 Task: Add a field from the Popular template Effort Level with name Wavelength.
Action: Mouse moved to (934, 99)
Screenshot: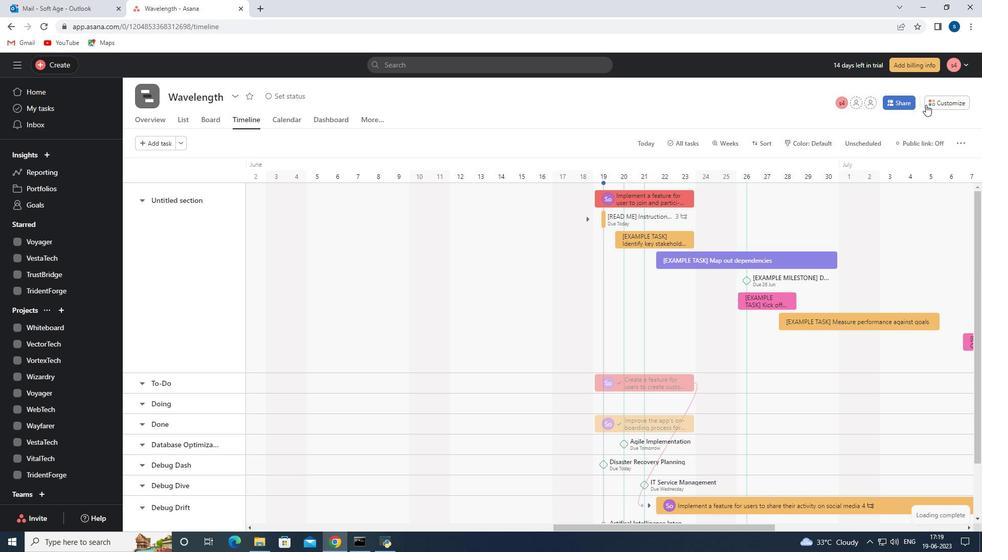 
Action: Mouse pressed left at (934, 99)
Screenshot: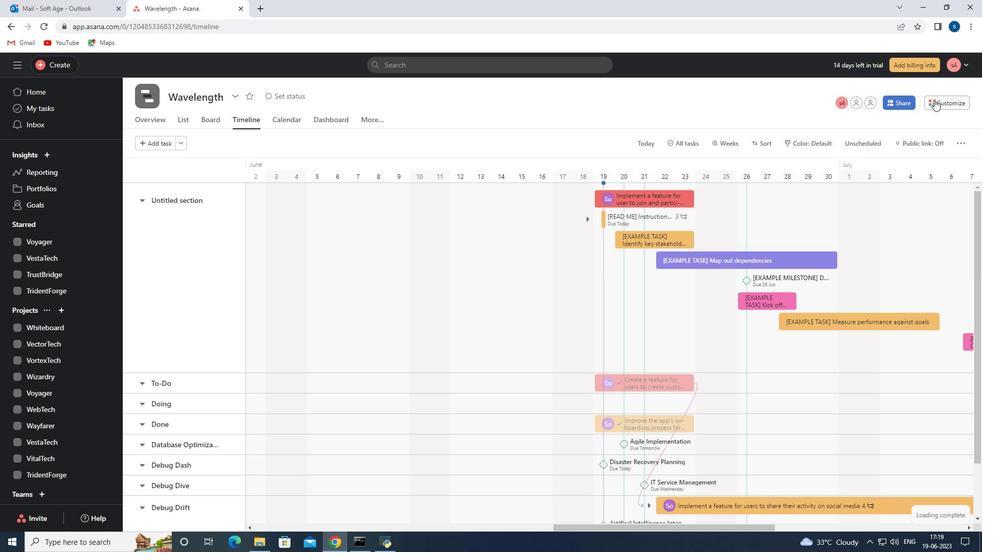 
Action: Mouse moved to (773, 214)
Screenshot: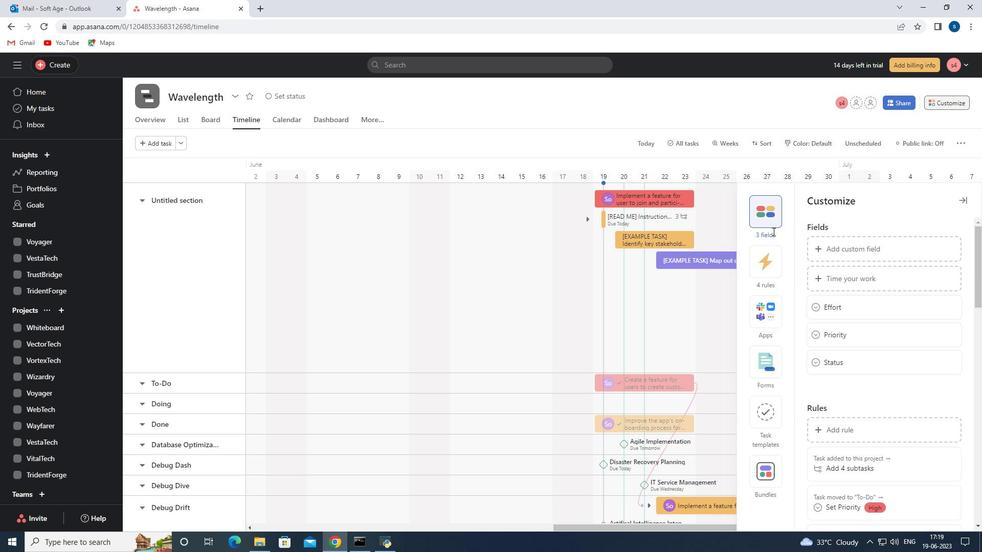 
Action: Mouse pressed left at (773, 214)
Screenshot: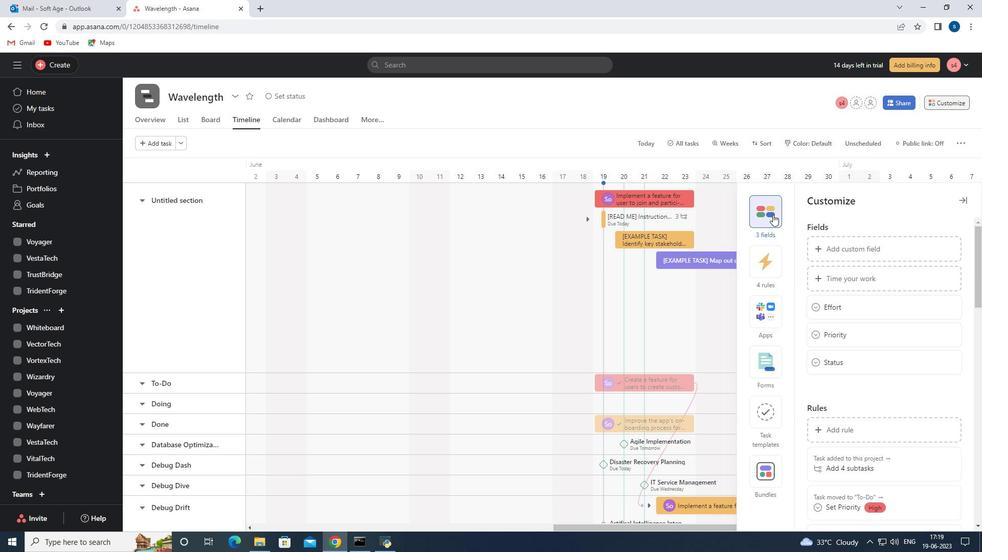 
Action: Mouse moved to (865, 250)
Screenshot: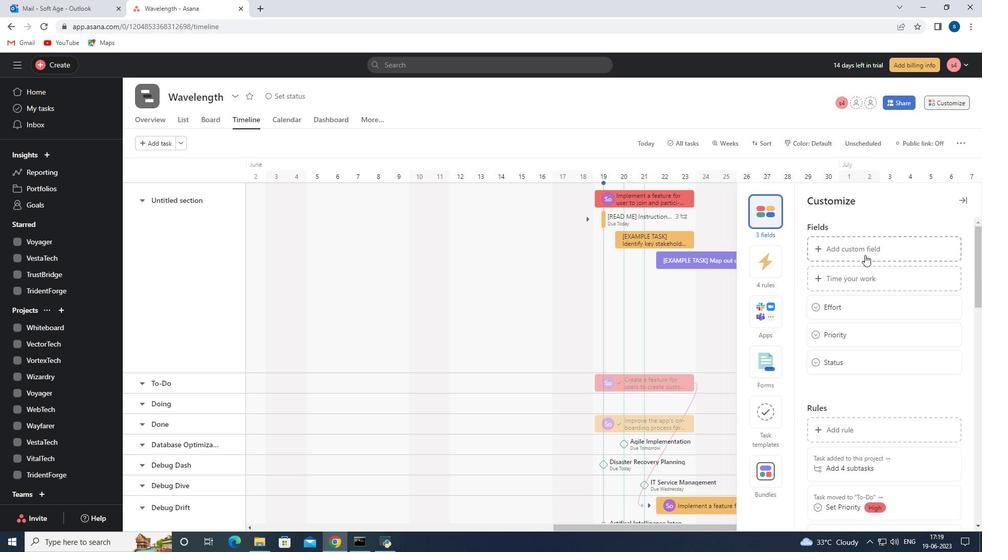 
Action: Mouse pressed left at (865, 250)
Screenshot: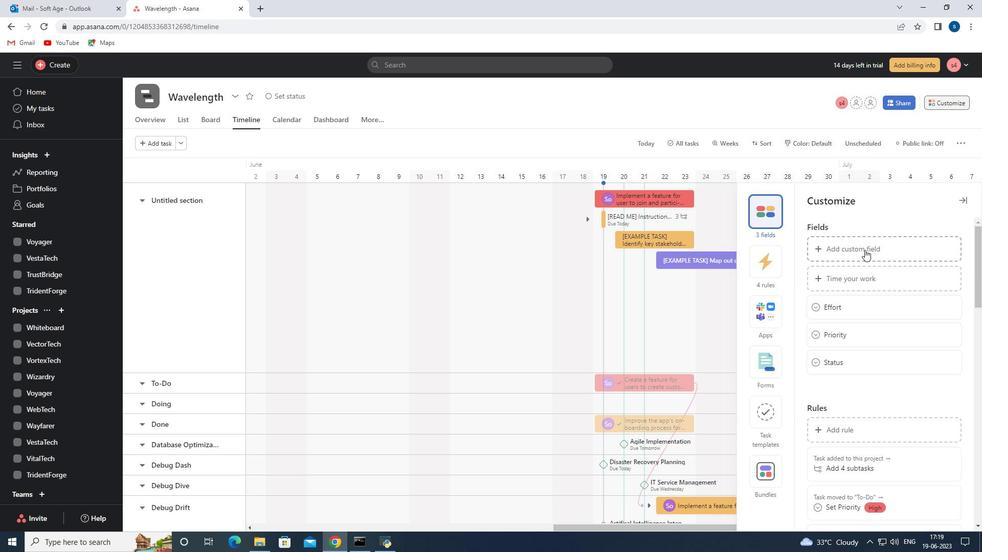 
Action: Mouse moved to (471, 180)
Screenshot: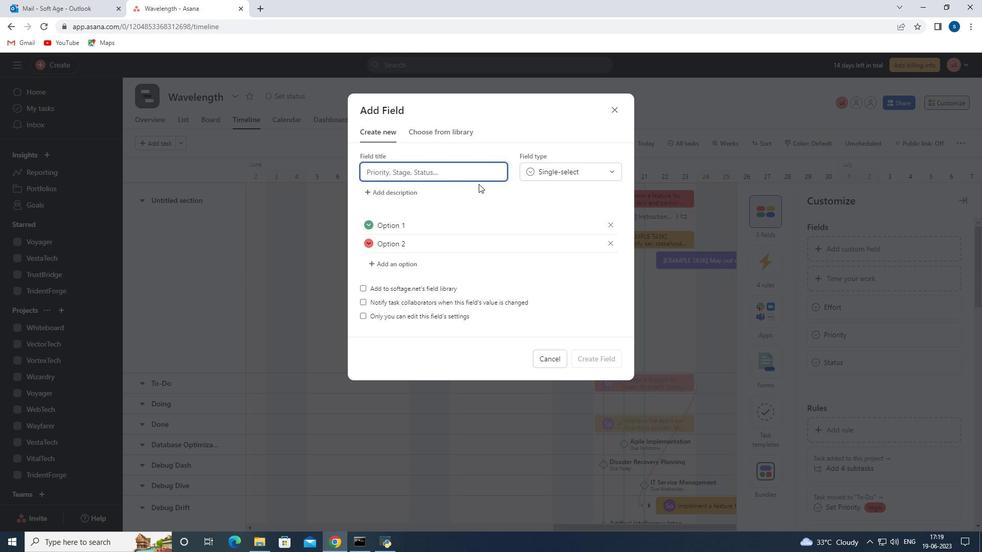 
Action: Key pressed <Key.shift>Effort<Key.space><Key.shift>Level
Screenshot: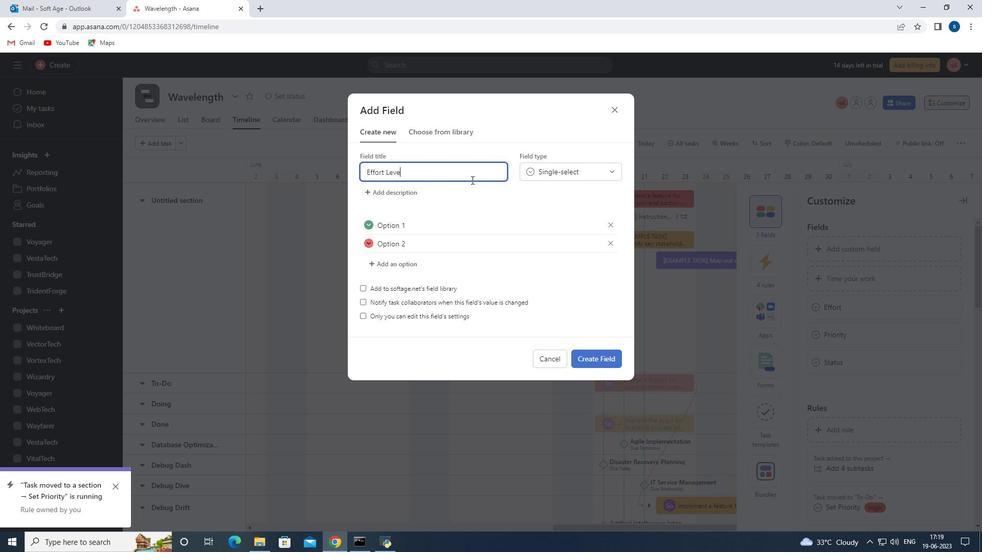 
Action: Mouse moved to (604, 357)
Screenshot: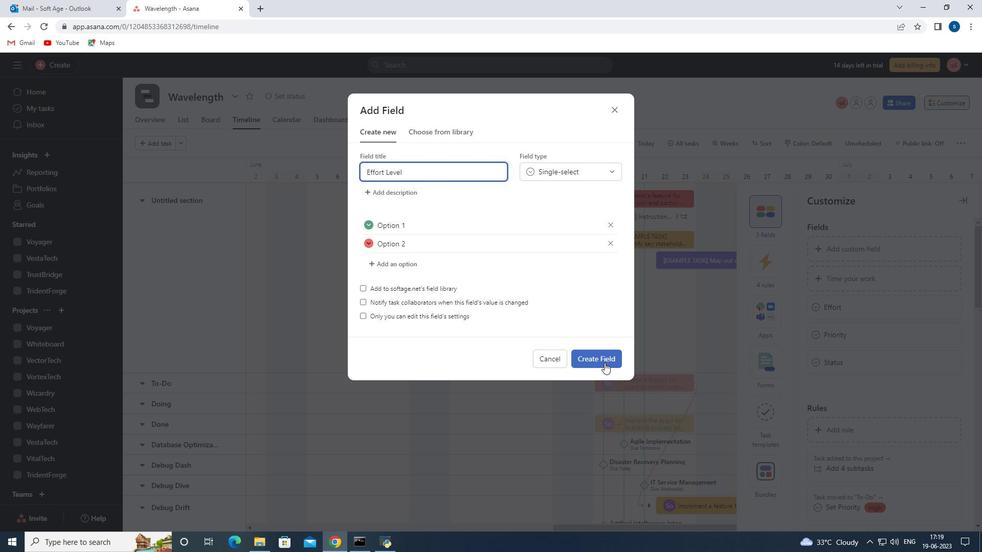 
Action: Mouse pressed left at (604, 357)
Screenshot: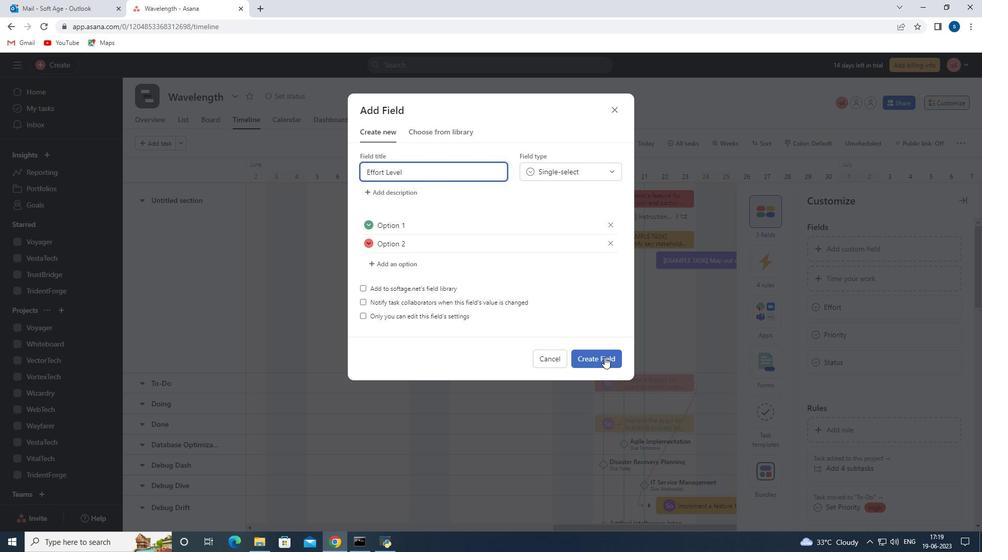 
Action: Mouse moved to (965, 196)
Screenshot: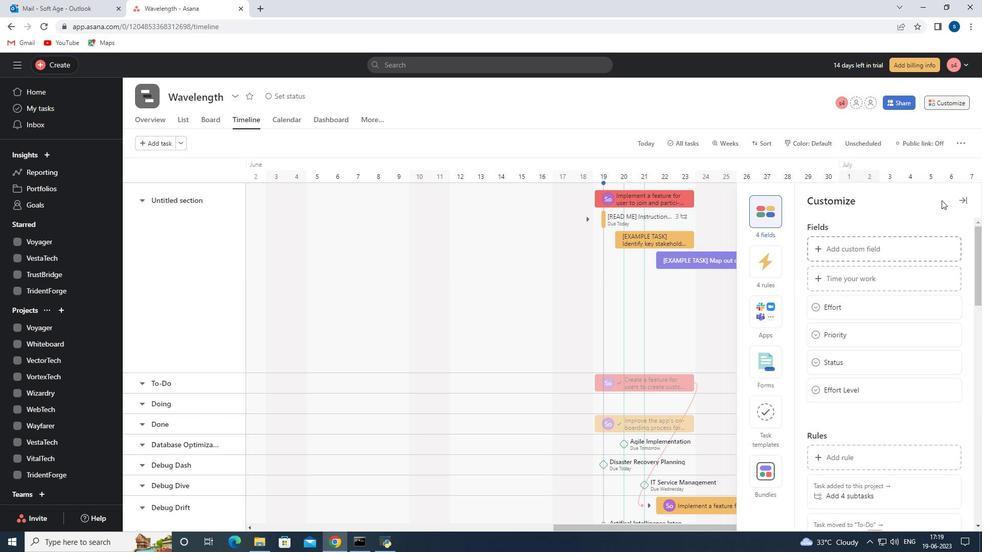 
Action: Mouse pressed left at (965, 196)
Screenshot: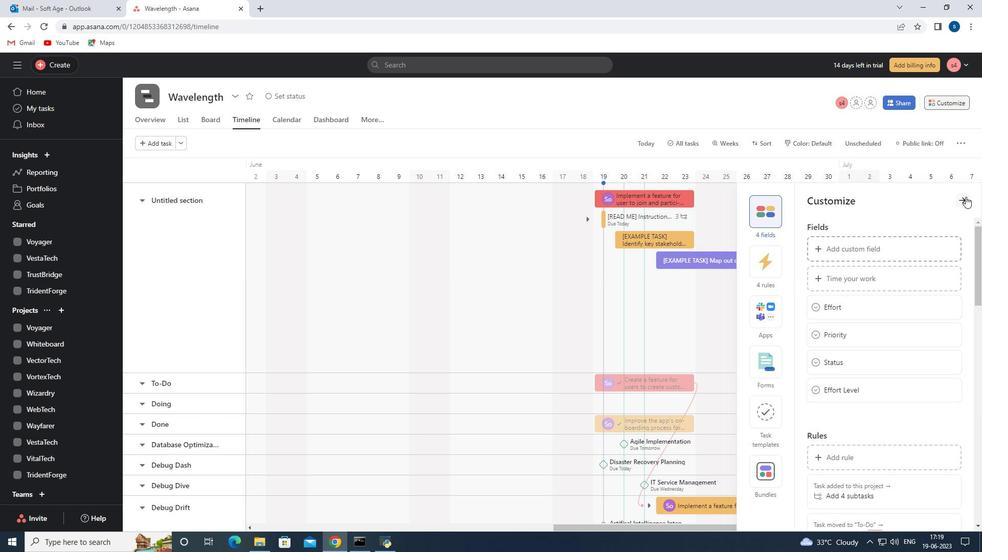 
Action: Mouse moved to (686, 223)
Screenshot: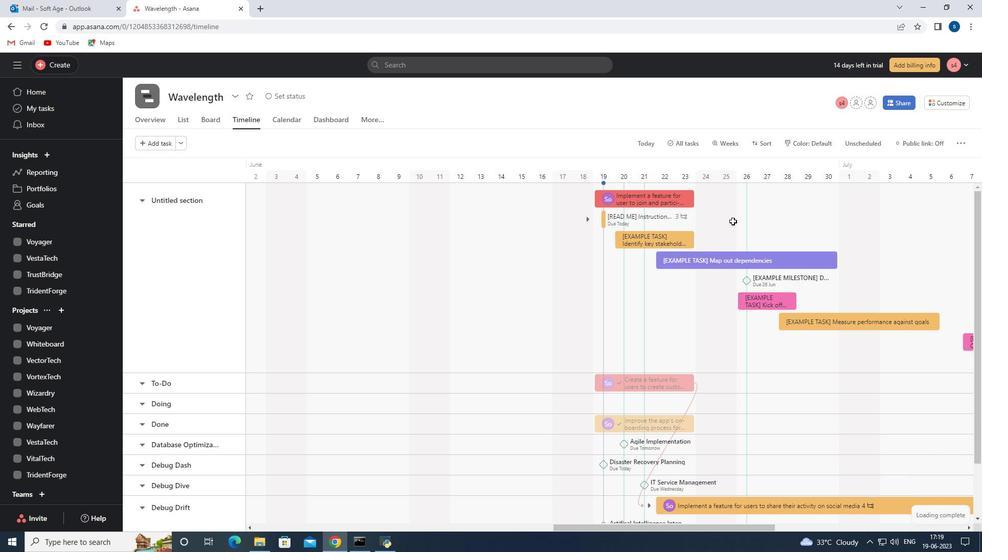 
